 Task: Add Bulk Foods Dark Chocolate Covered Macadamia Nuts to the cart.
Action: Mouse moved to (19, 61)
Screenshot: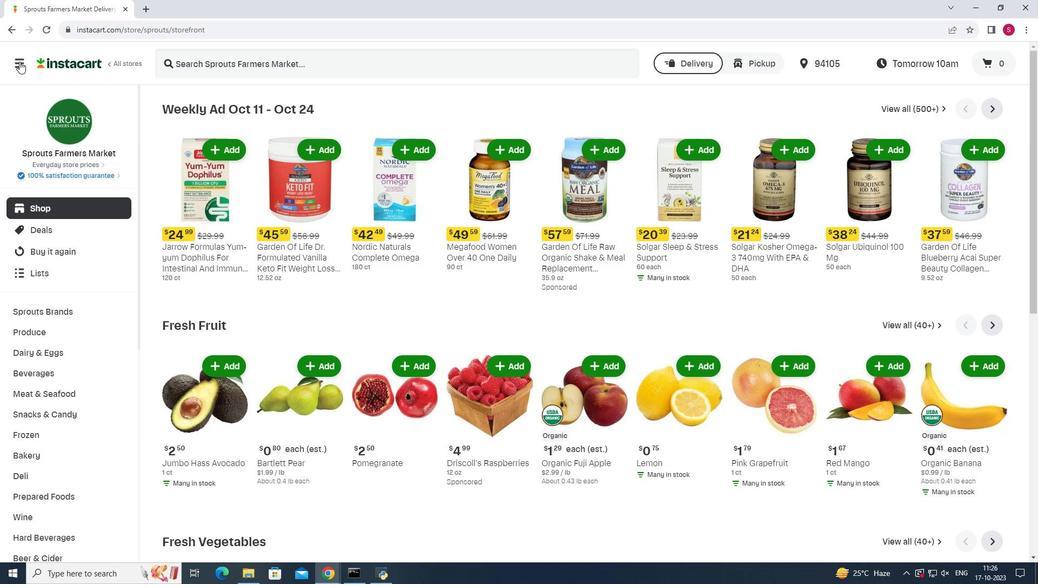 
Action: Mouse pressed left at (19, 61)
Screenshot: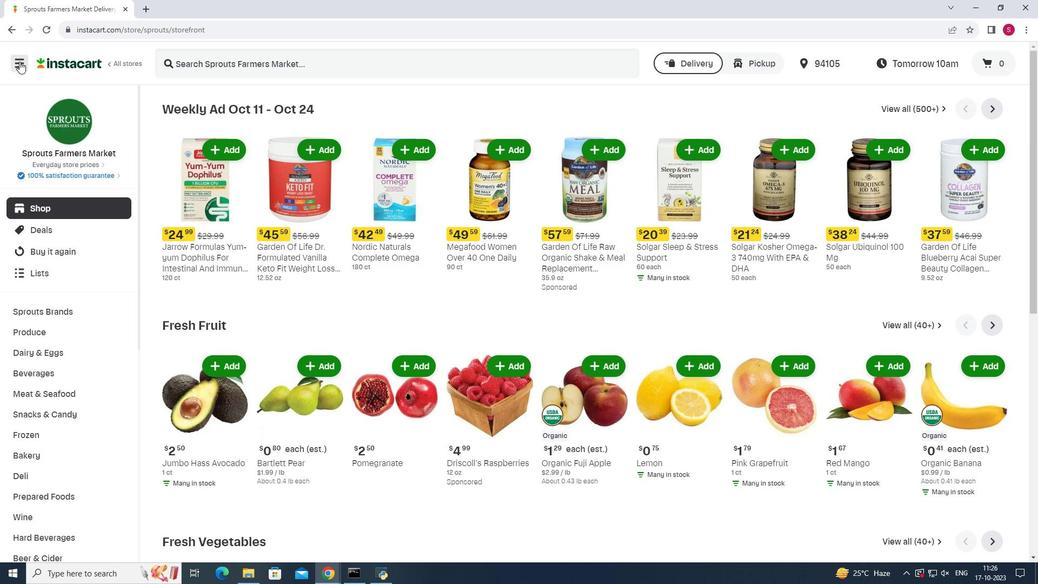 
Action: Mouse moved to (63, 287)
Screenshot: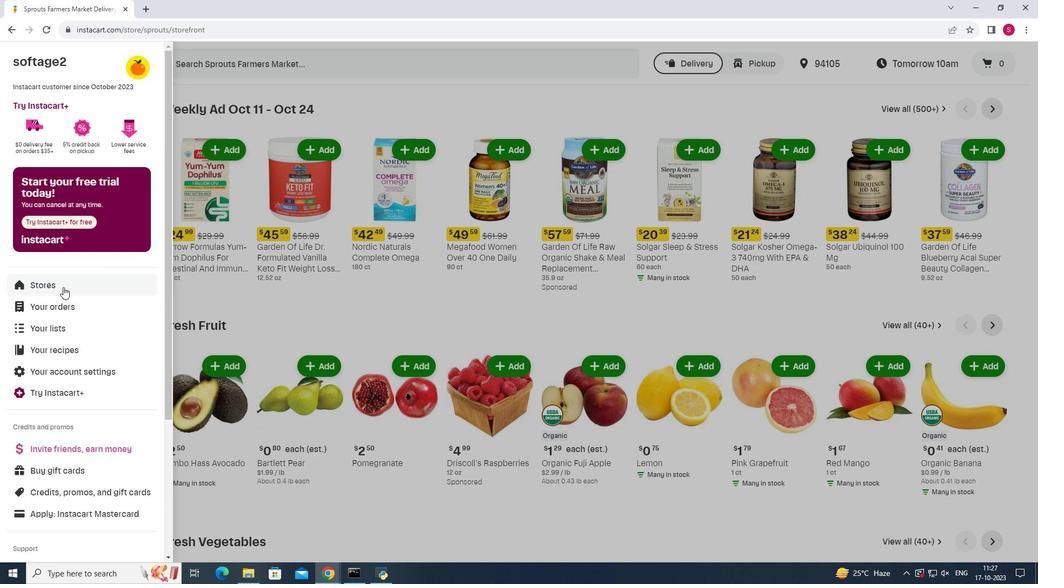 
Action: Mouse pressed left at (63, 287)
Screenshot: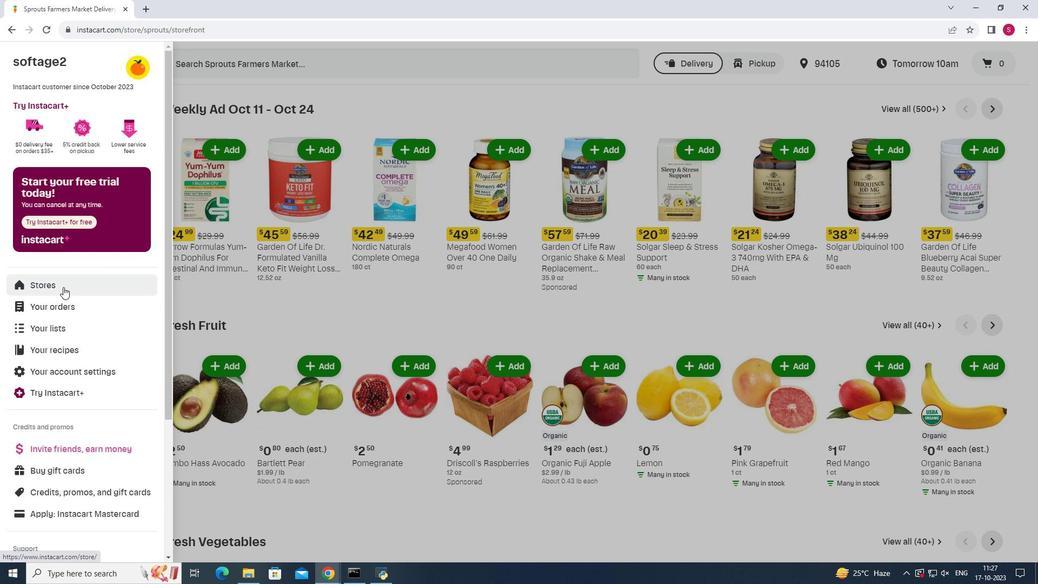 
Action: Mouse moved to (258, 101)
Screenshot: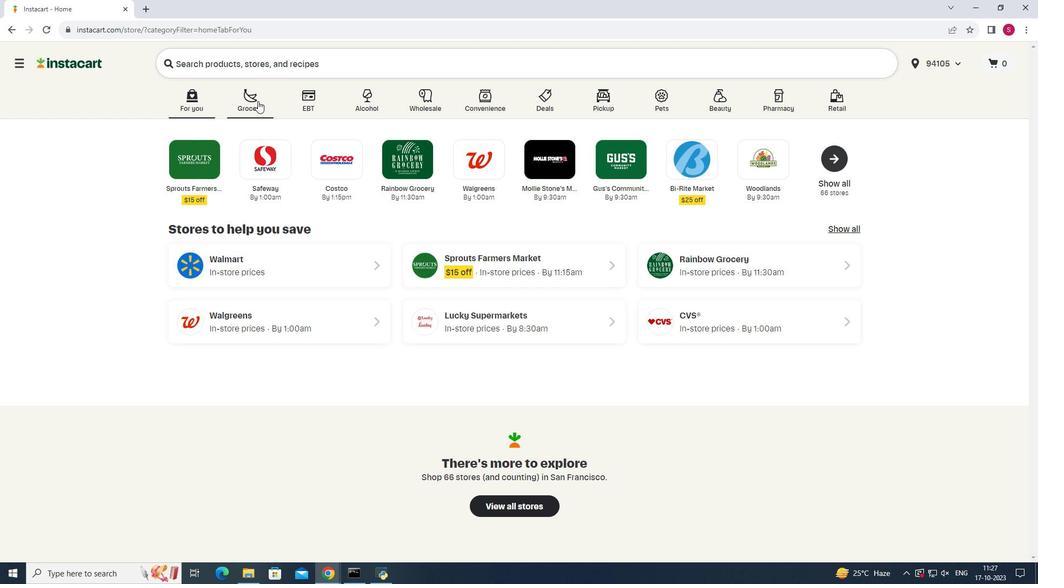 
Action: Mouse pressed left at (258, 101)
Screenshot: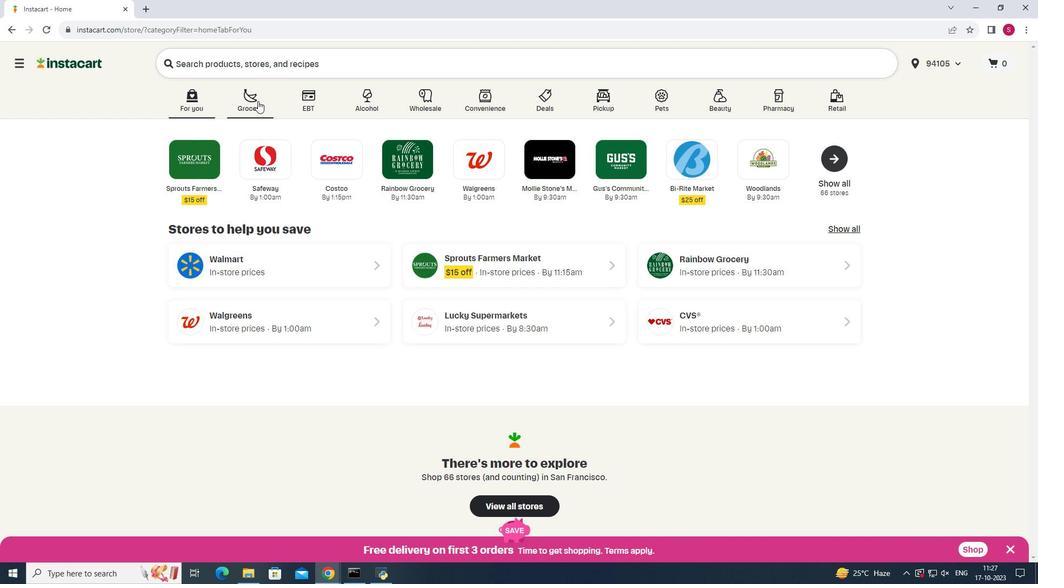 
Action: Mouse moved to (763, 150)
Screenshot: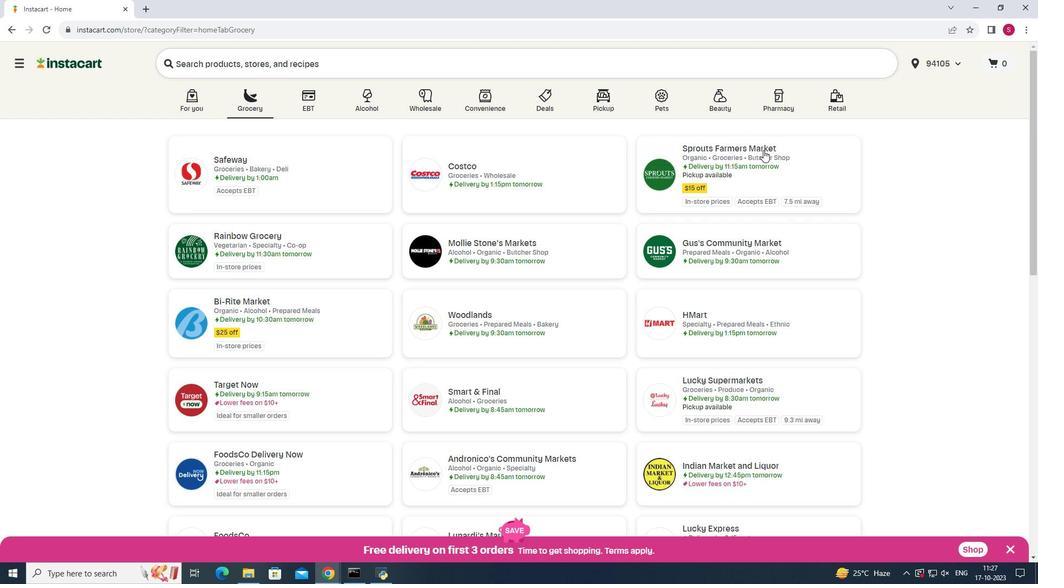 
Action: Mouse pressed left at (763, 150)
Screenshot: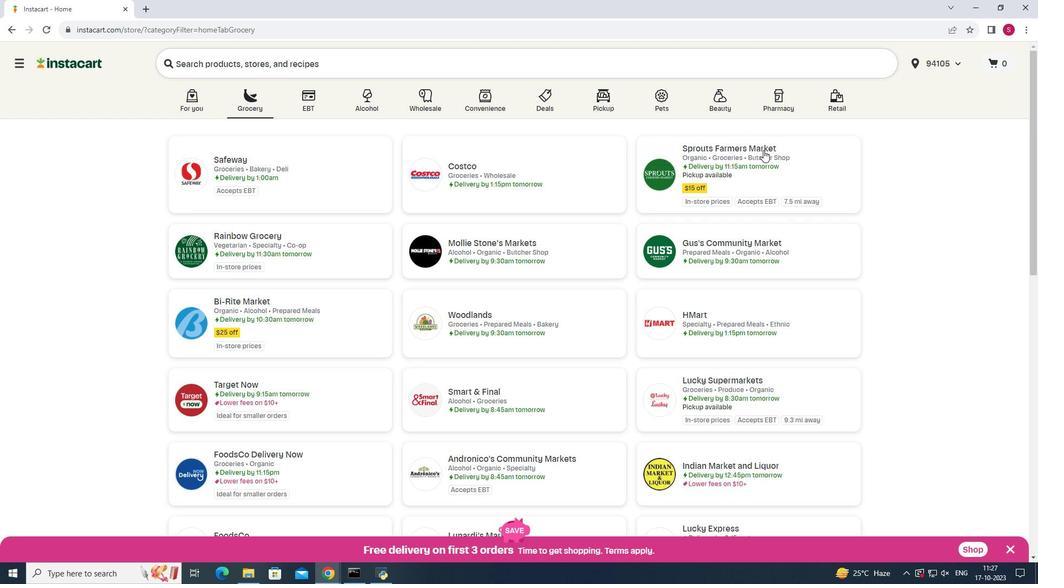 
Action: Mouse moved to (69, 416)
Screenshot: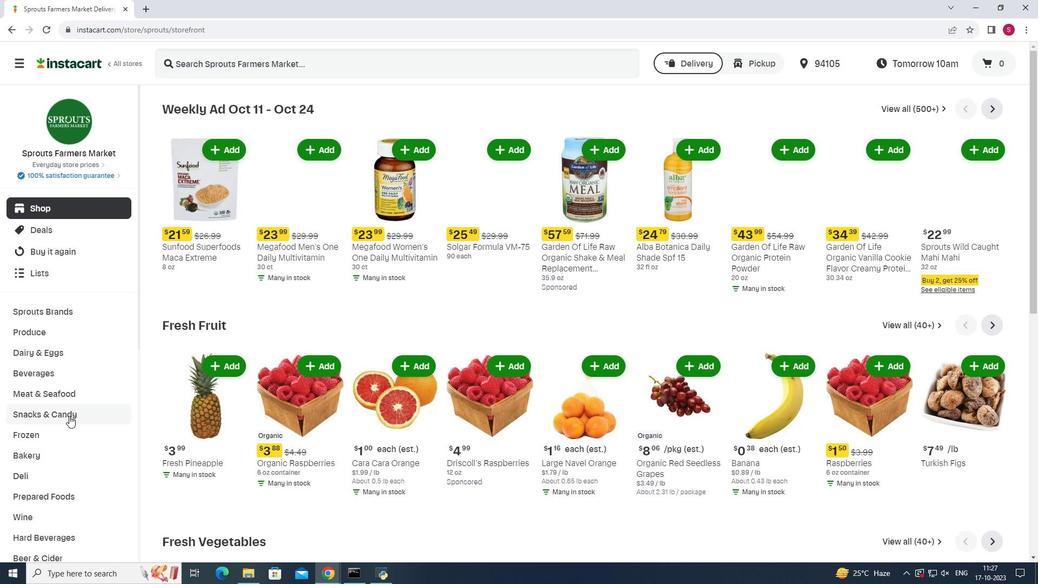 
Action: Mouse pressed left at (69, 416)
Screenshot: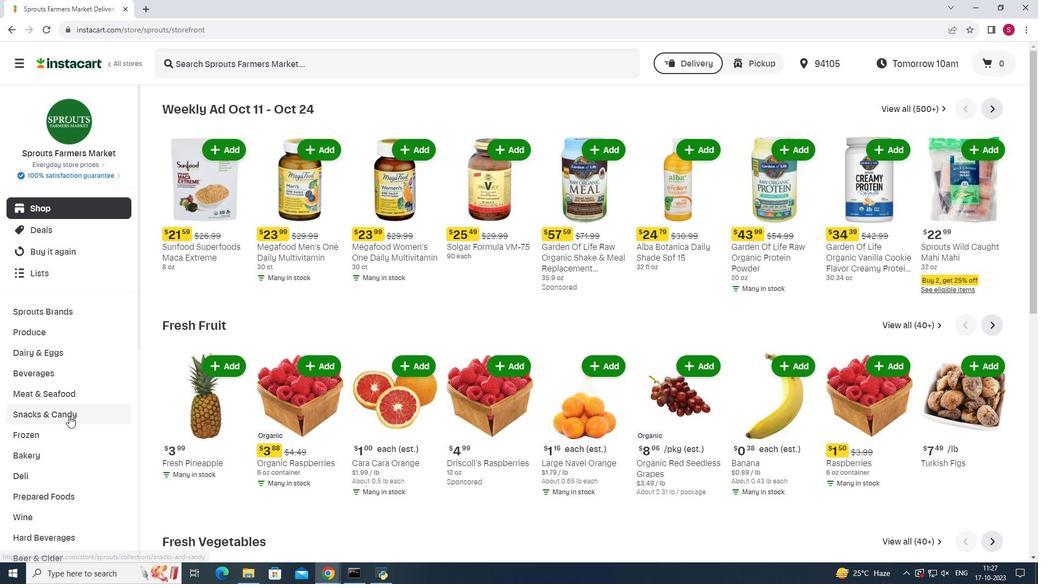 
Action: Mouse moved to (321, 132)
Screenshot: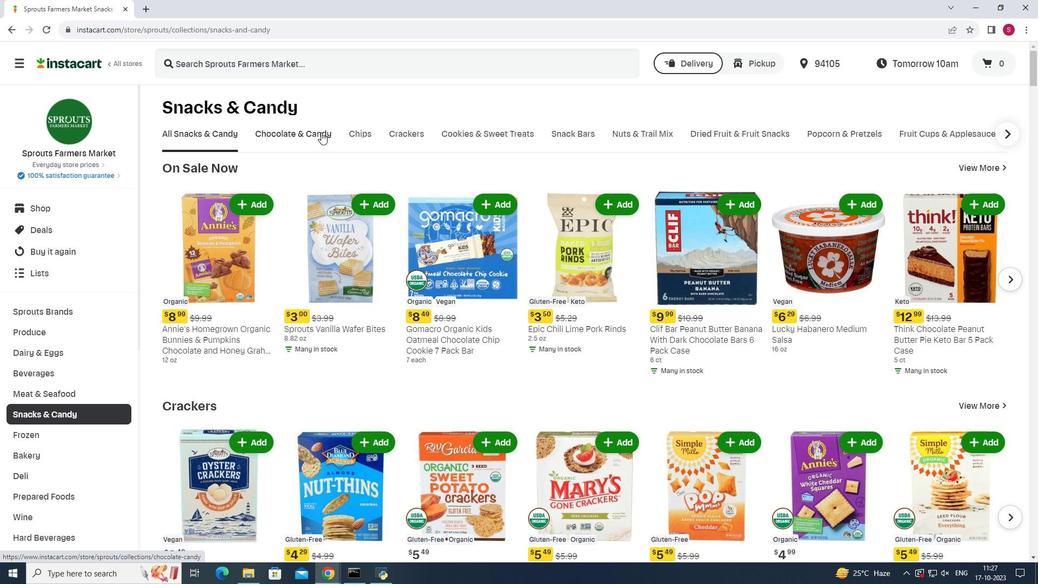 
Action: Mouse pressed left at (321, 132)
Screenshot: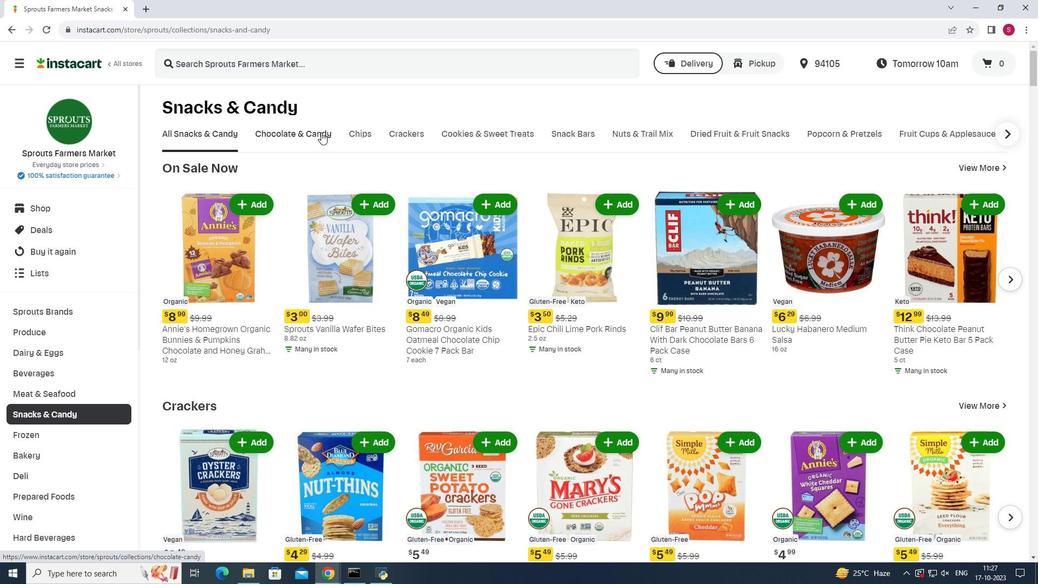 
Action: Mouse moved to (279, 179)
Screenshot: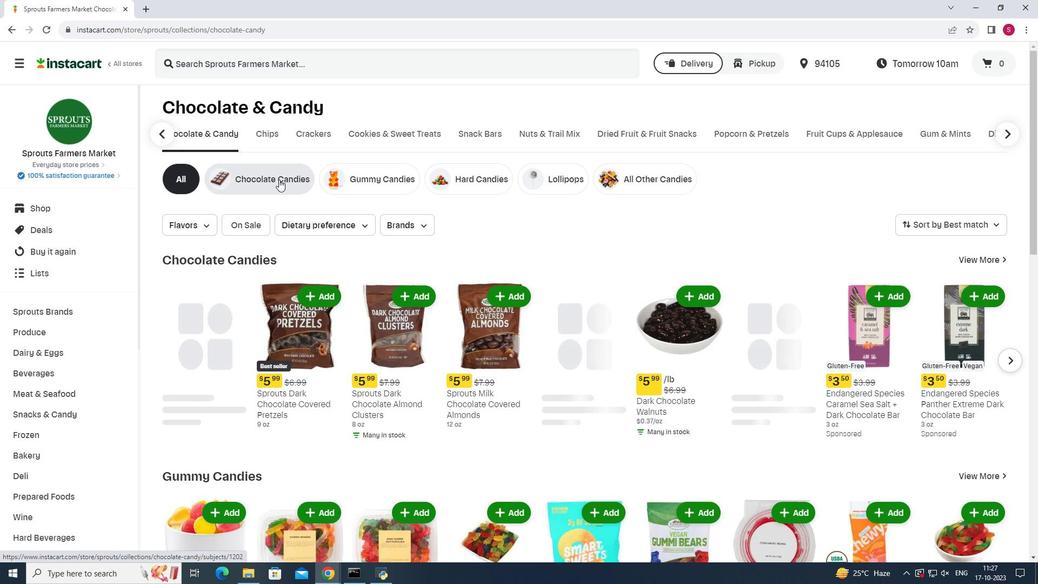
Action: Mouse pressed left at (279, 179)
Screenshot: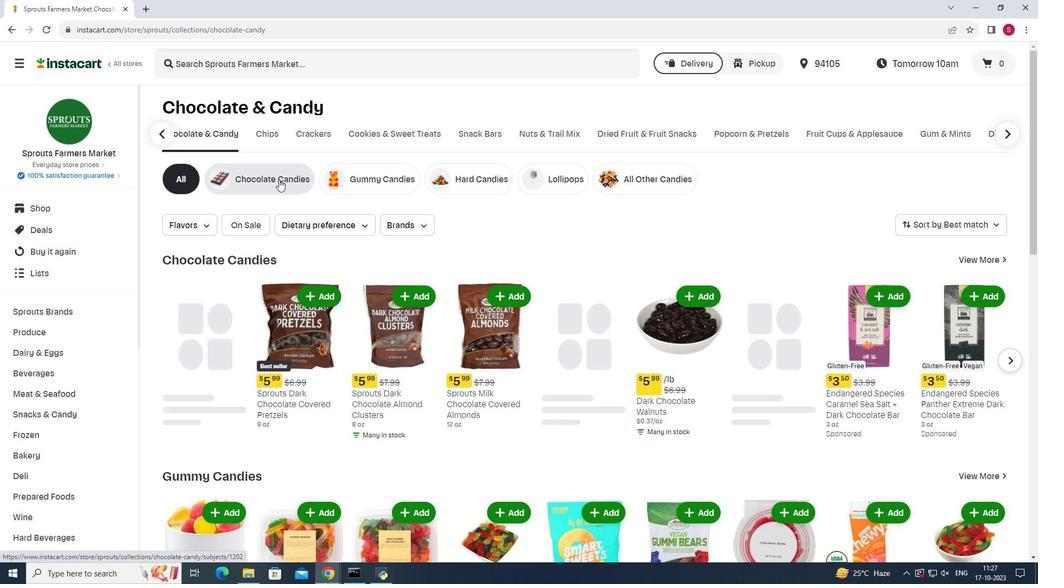 
Action: Mouse moved to (425, 69)
Screenshot: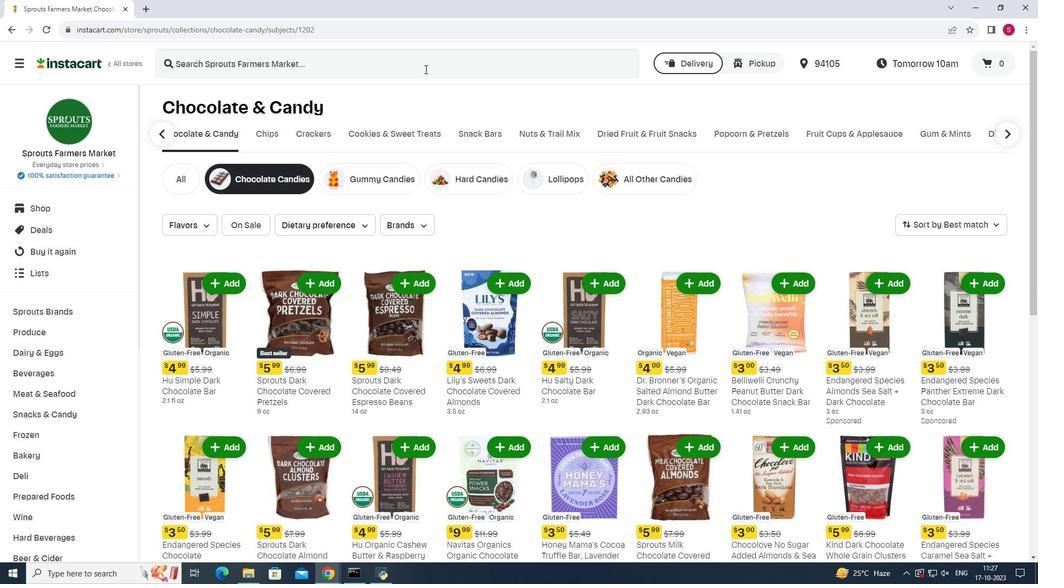 
Action: Mouse pressed left at (425, 69)
Screenshot: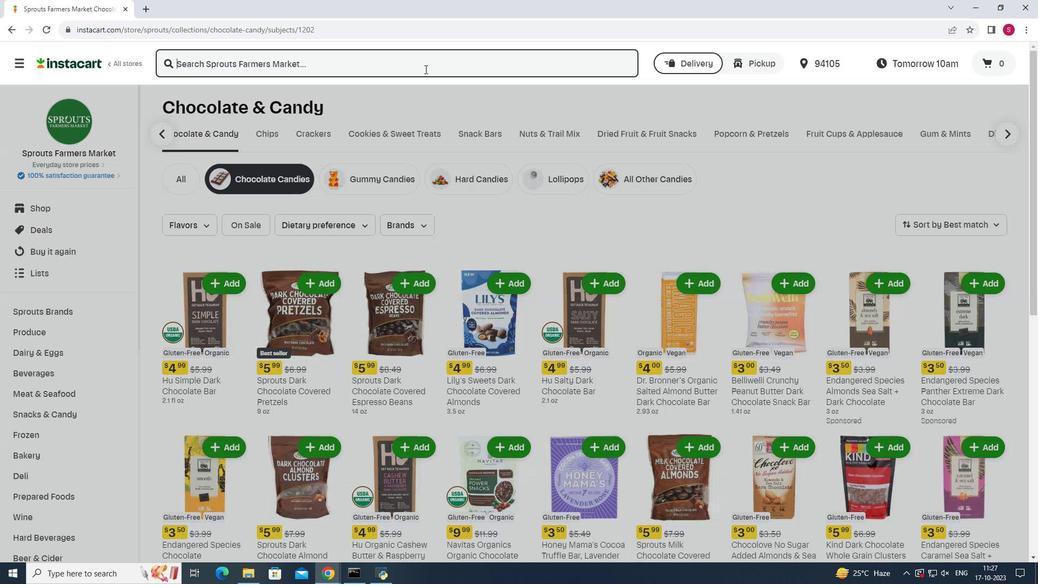 
Action: Mouse moved to (426, 72)
Screenshot: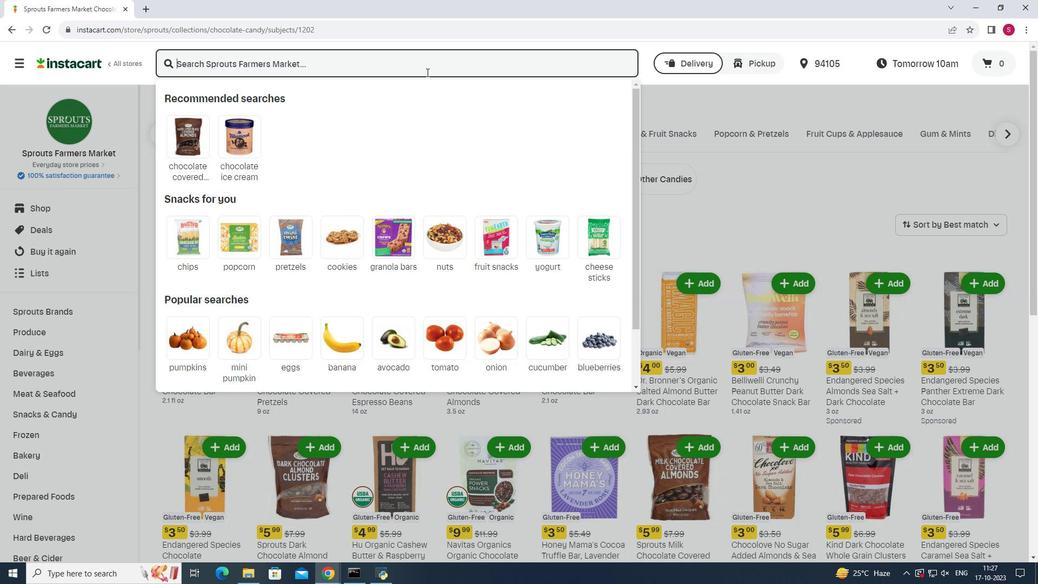 
Action: Key pressed <Key.shift><Key.shift><Key.shift><Key.shift><Key.shift><Key.shift>Bulk<Key.space><Key.shift>Foods<Key.space><Key.shift>Dark<Key.space><Key.shift>Chocolate<Key.space><Key.shift>Covered<Key.space><Key.shift><Key.shift>Macadamia<Key.space><Key.shift>Nuts<Key.enter>
Screenshot: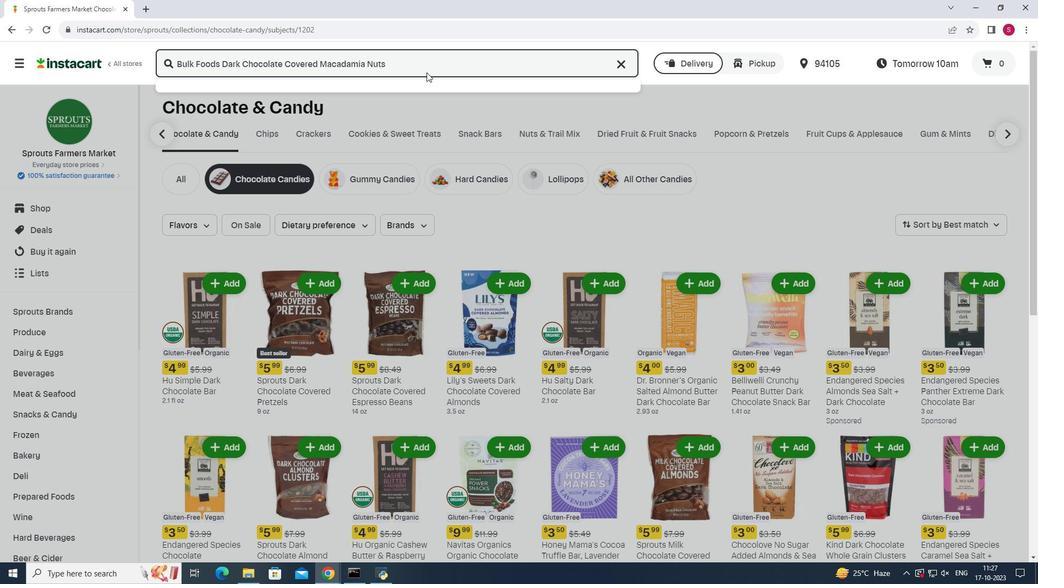
Action: Mouse moved to (475, 156)
Screenshot: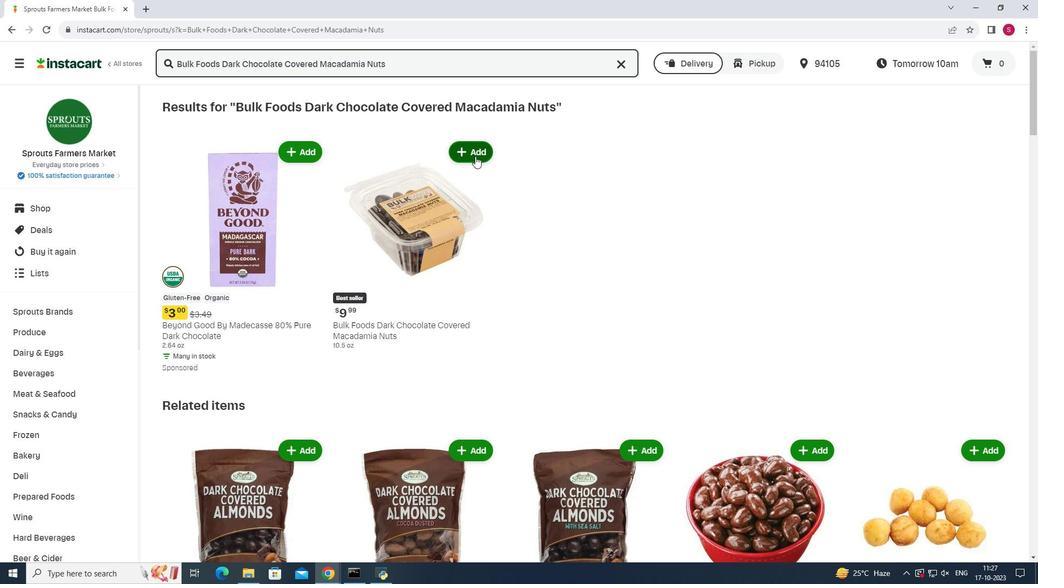 
Action: Mouse pressed left at (475, 156)
Screenshot: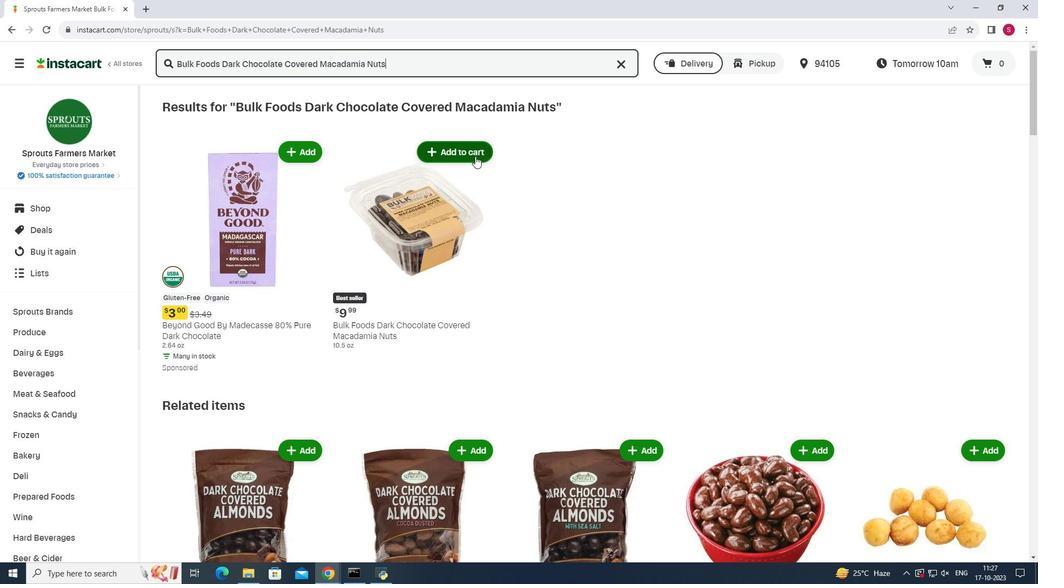 
Action: Mouse moved to (662, 158)
Screenshot: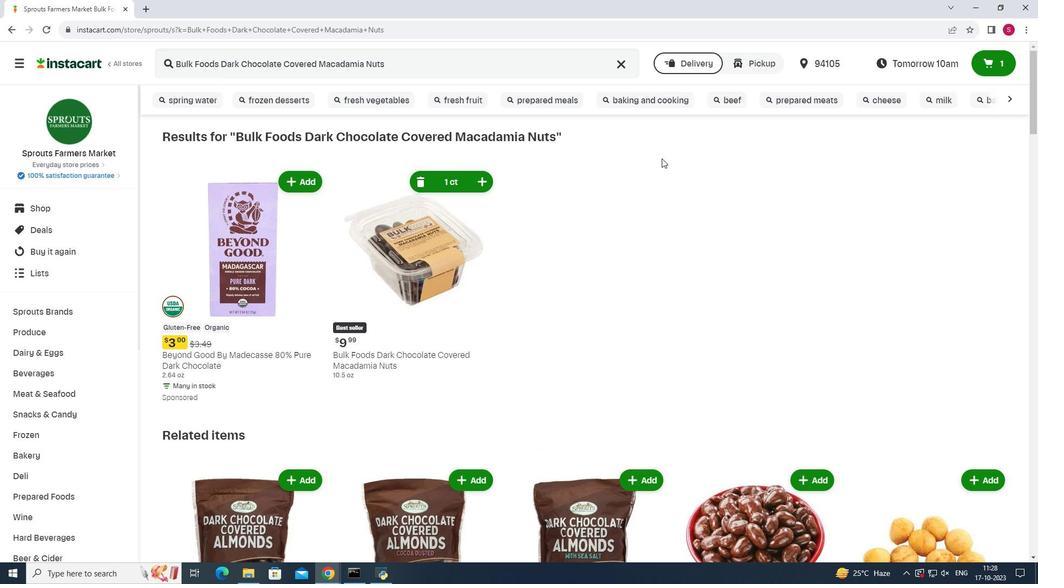 
